 Task: Forward the email titled 'Request for information' to softage.1@softage.net.
Action: Mouse moved to (43, 252)
Screenshot: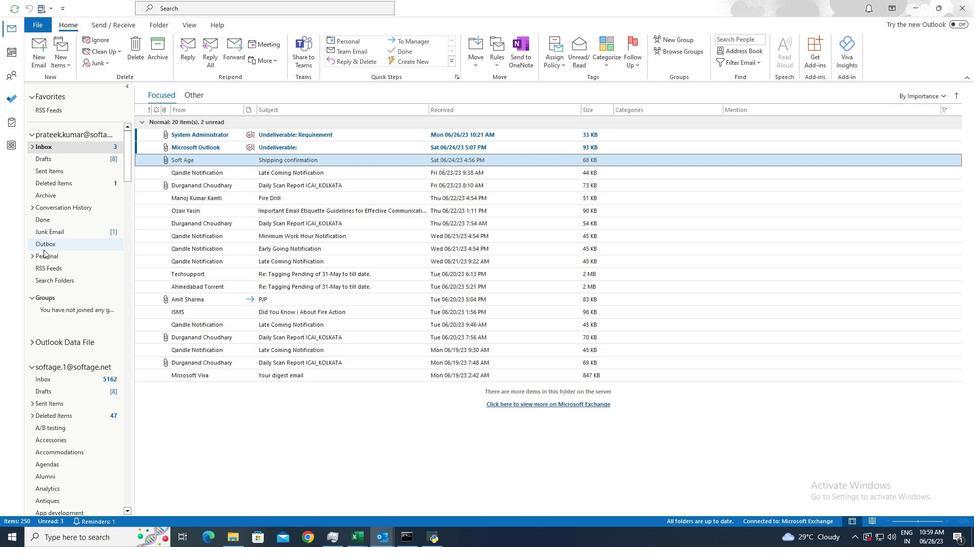 
Action: Mouse pressed left at (43, 252)
Screenshot: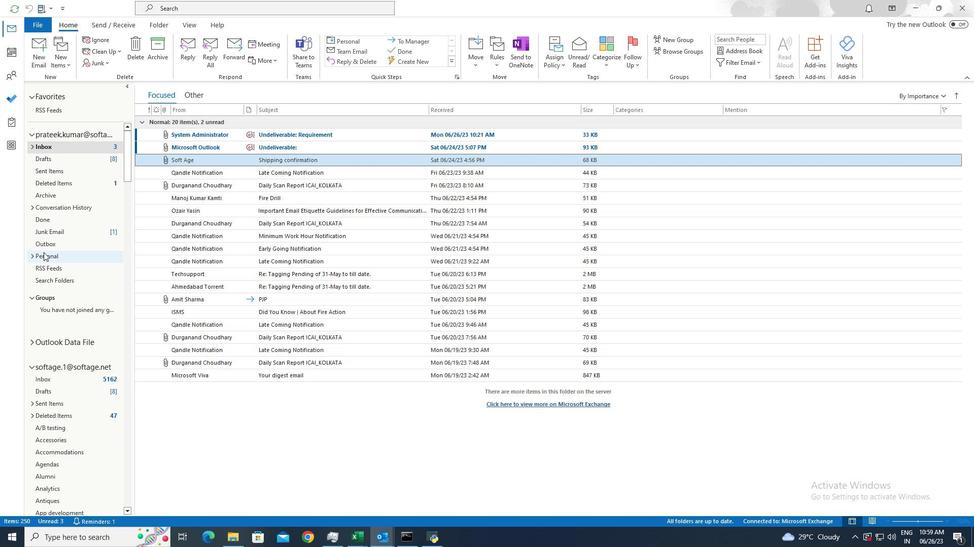 
Action: Mouse moved to (234, 136)
Screenshot: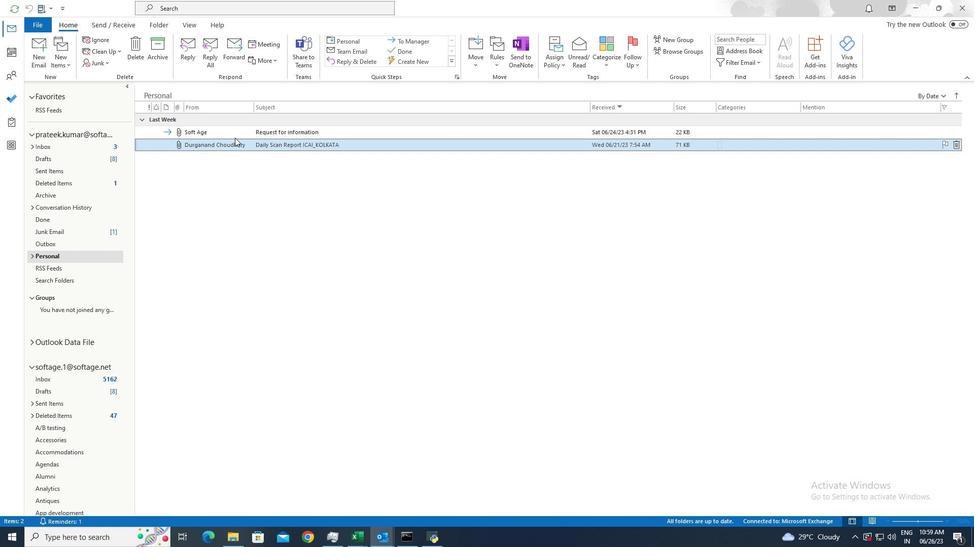 
Action: Mouse pressed left at (234, 136)
Screenshot: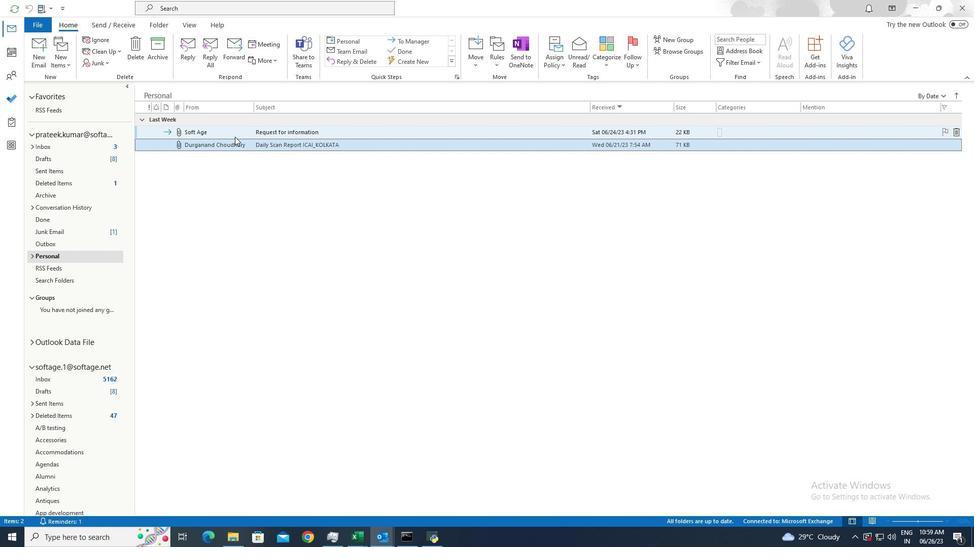 
Action: Mouse moved to (255, 58)
Screenshot: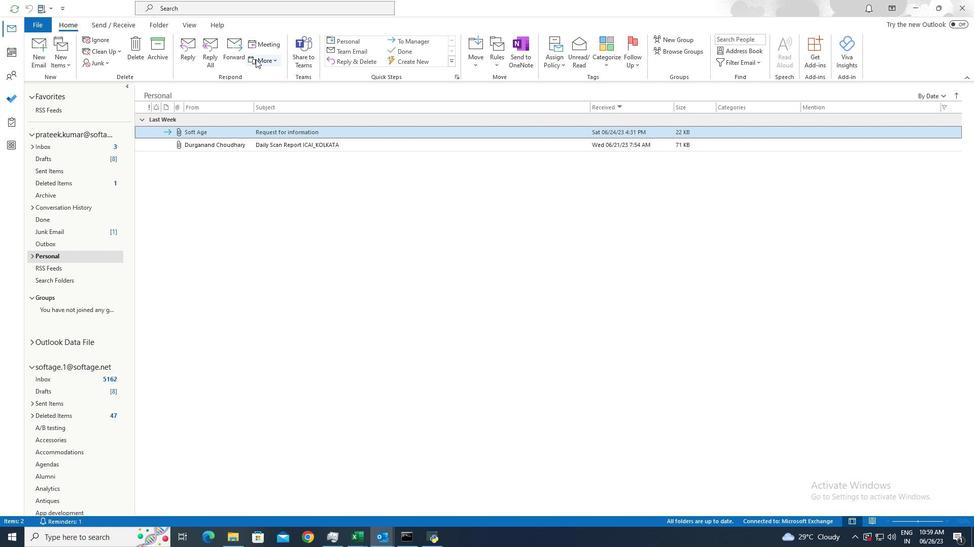 
Action: Mouse pressed left at (255, 58)
Screenshot: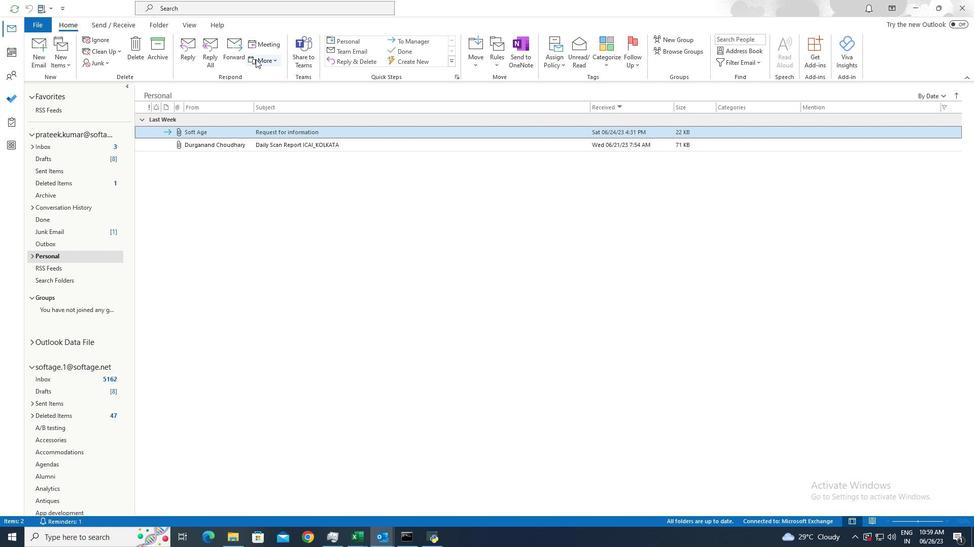 
Action: Mouse moved to (260, 71)
Screenshot: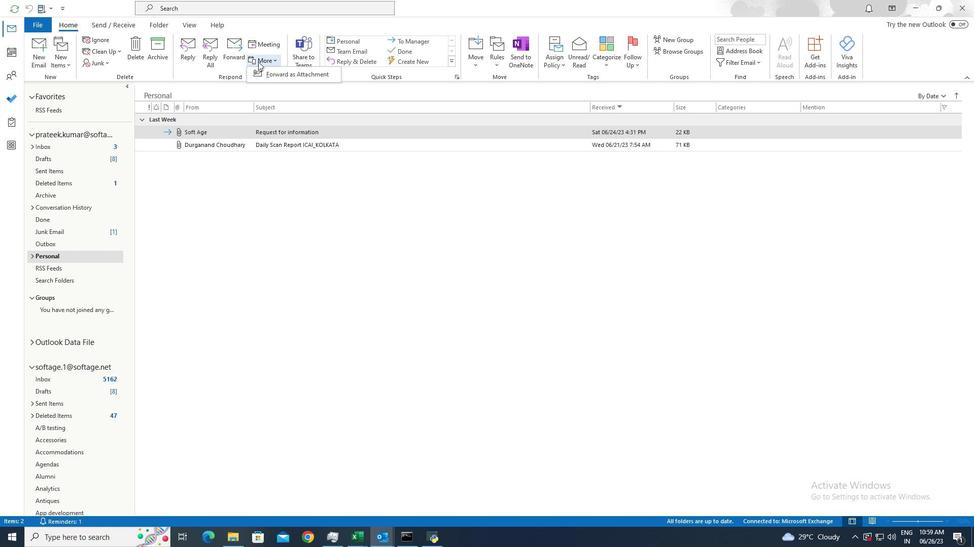 
Action: Mouse pressed left at (260, 71)
Screenshot: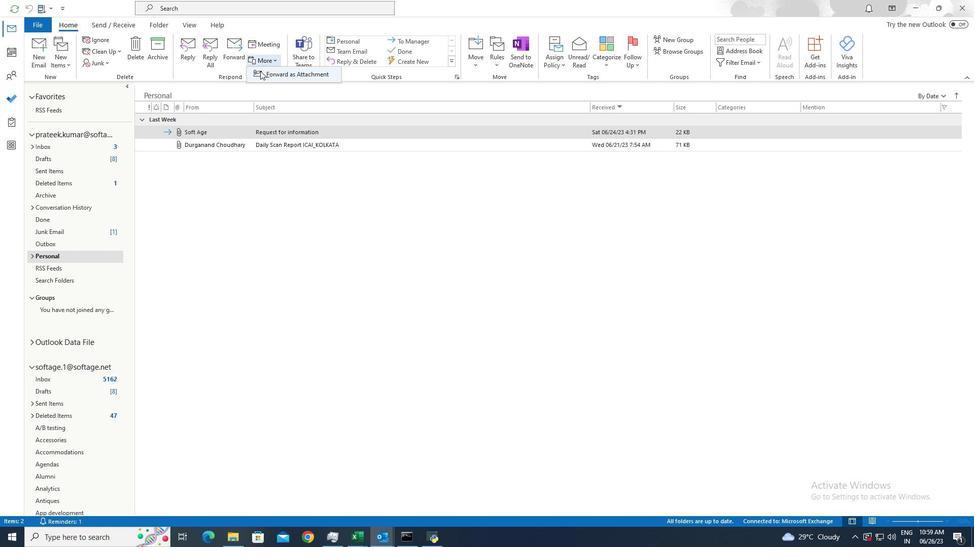 
Action: Mouse moved to (126, 126)
Screenshot: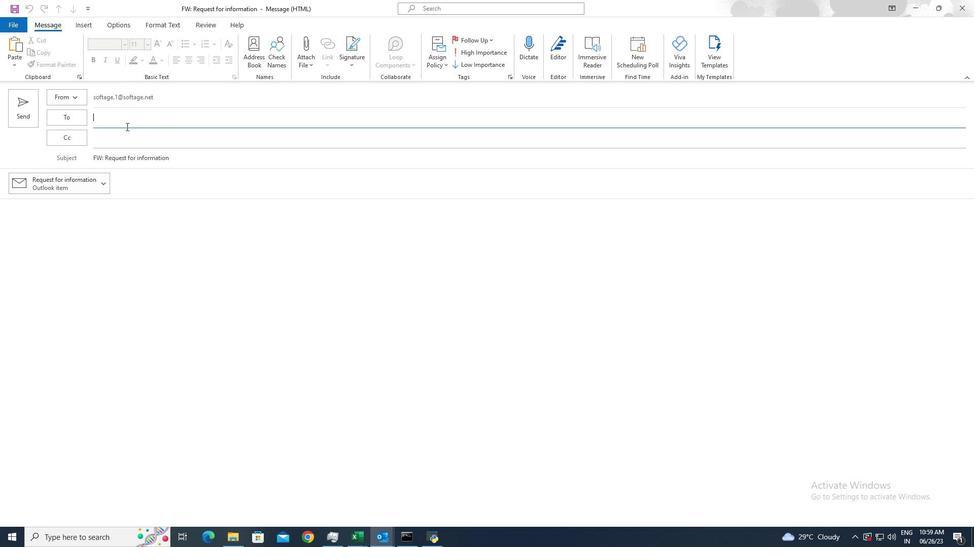 
Action: Key pressed softage.7<Key.shift>@
Screenshot: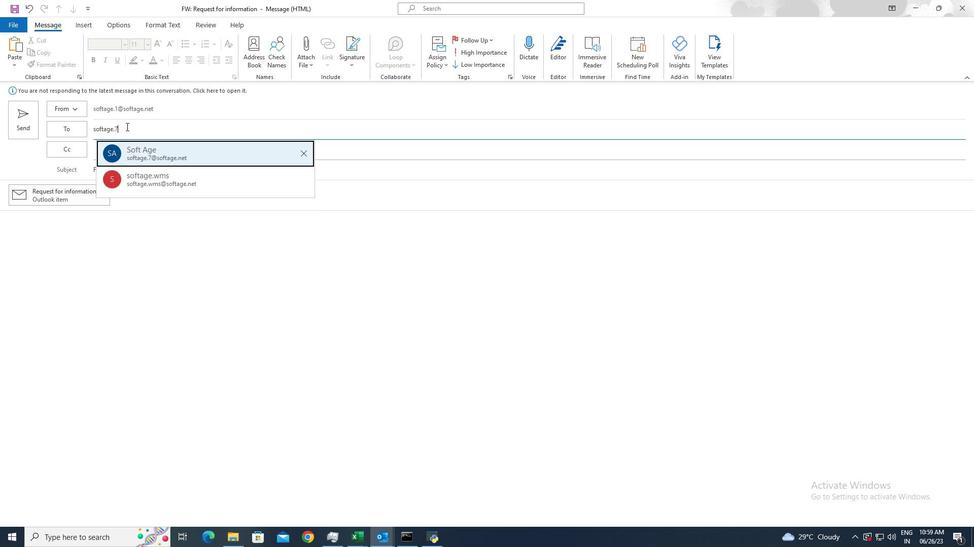 
Action: Mouse moved to (162, 157)
Screenshot: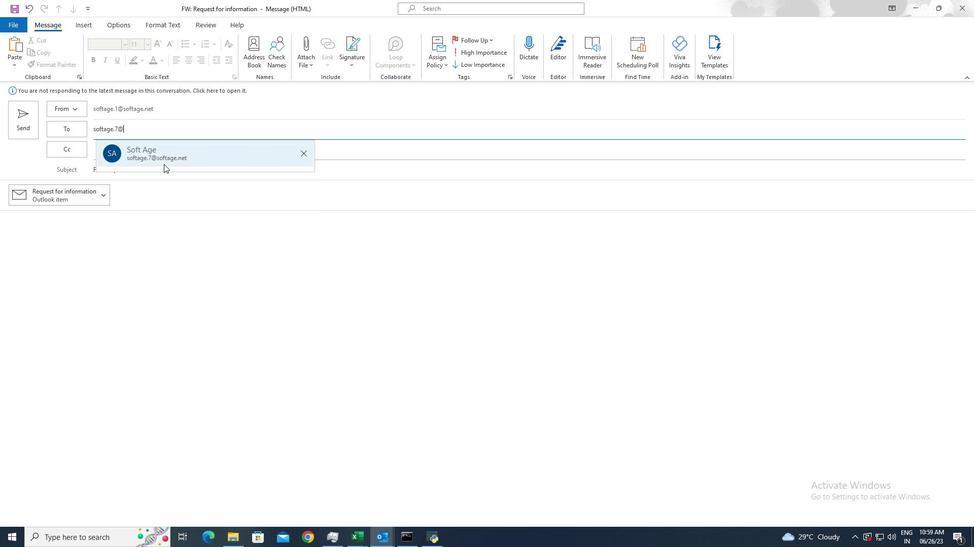 
Action: Mouse pressed left at (162, 157)
Screenshot: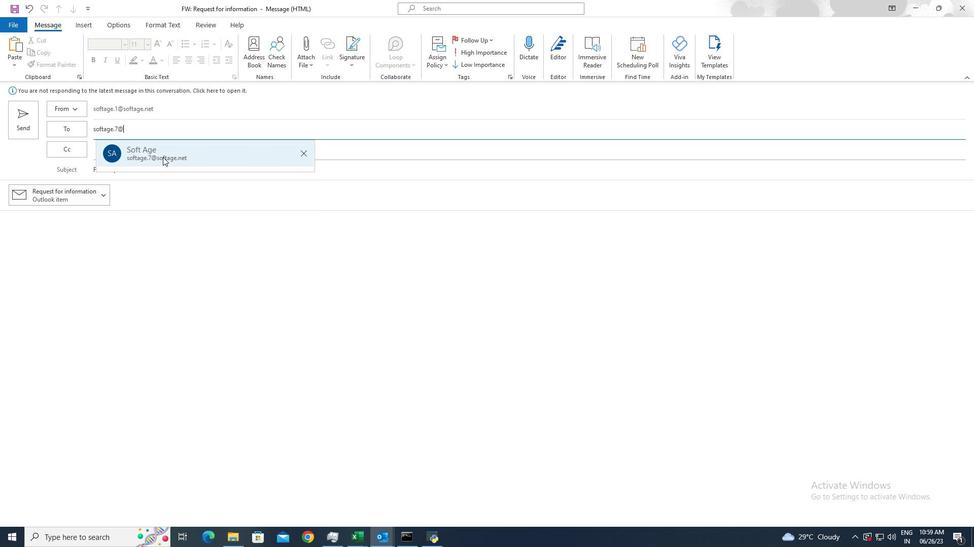 
Action: Mouse moved to (21, 120)
Screenshot: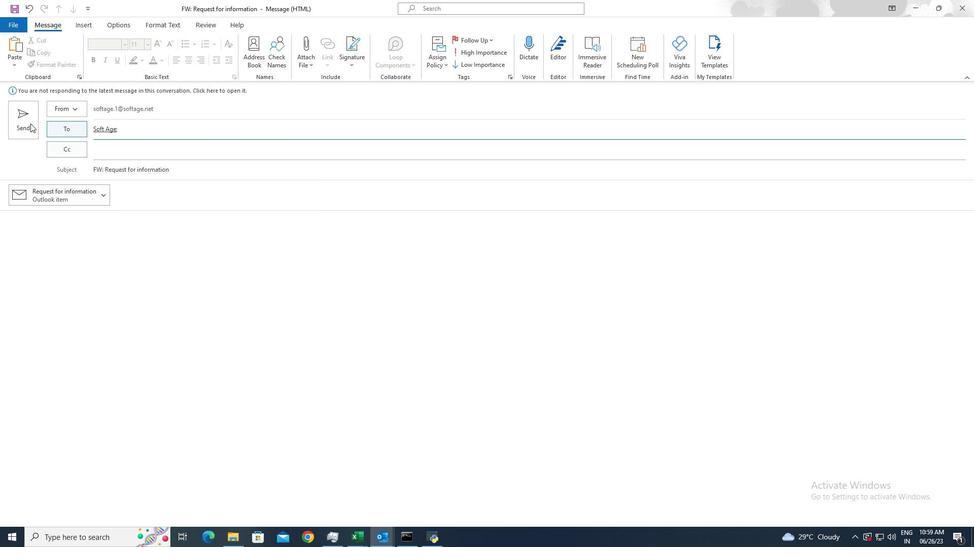 
Action: Mouse pressed left at (21, 120)
Screenshot: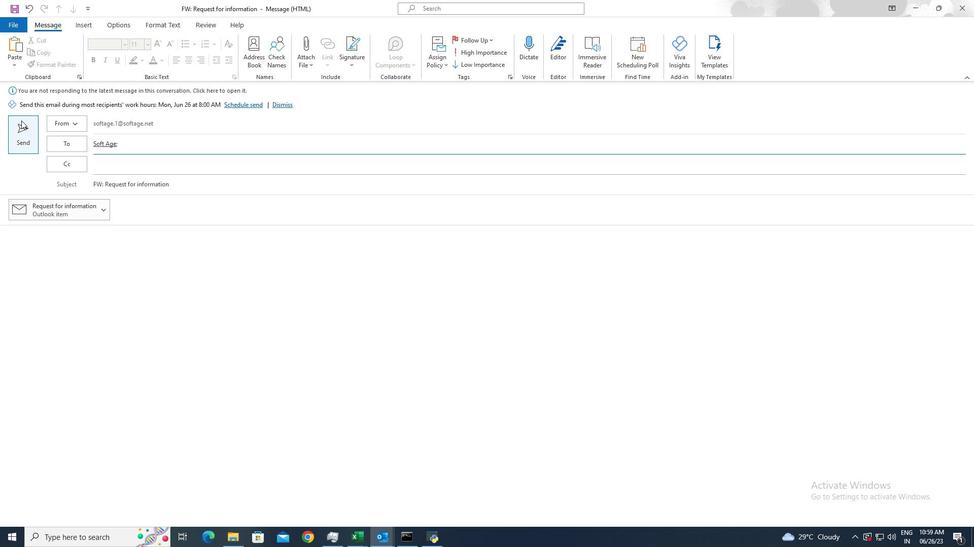 
